 Task: Add the task  Add support for in-app purchases to the mobile app to the section Automated Code Review Sprint in the project Touchstone and add a Due Date to the respective task as 2023/12/01.
Action: Mouse moved to (77, 342)
Screenshot: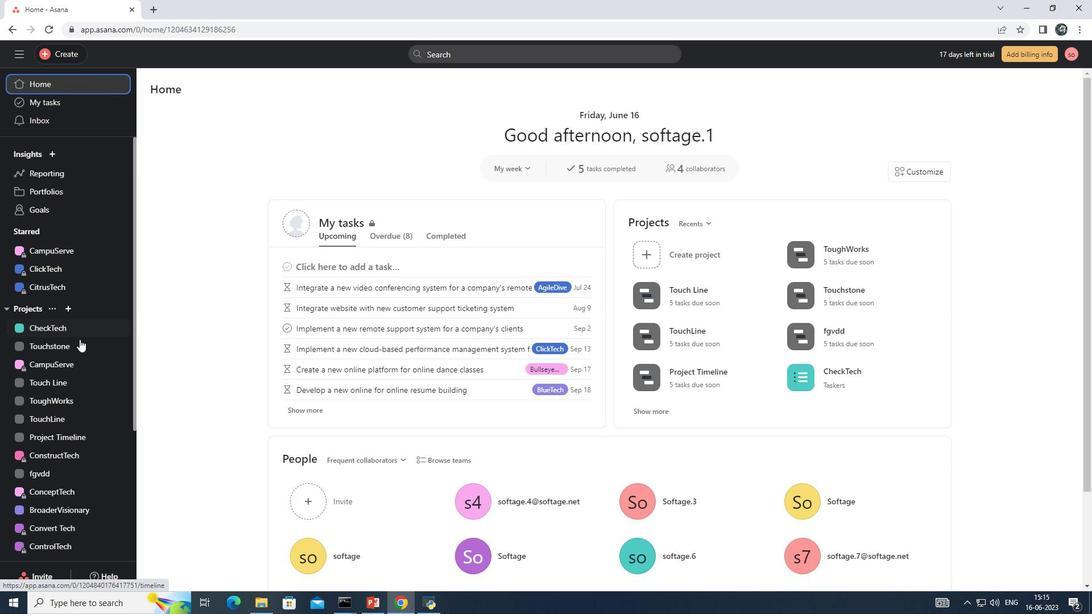 
Action: Mouse pressed left at (77, 342)
Screenshot: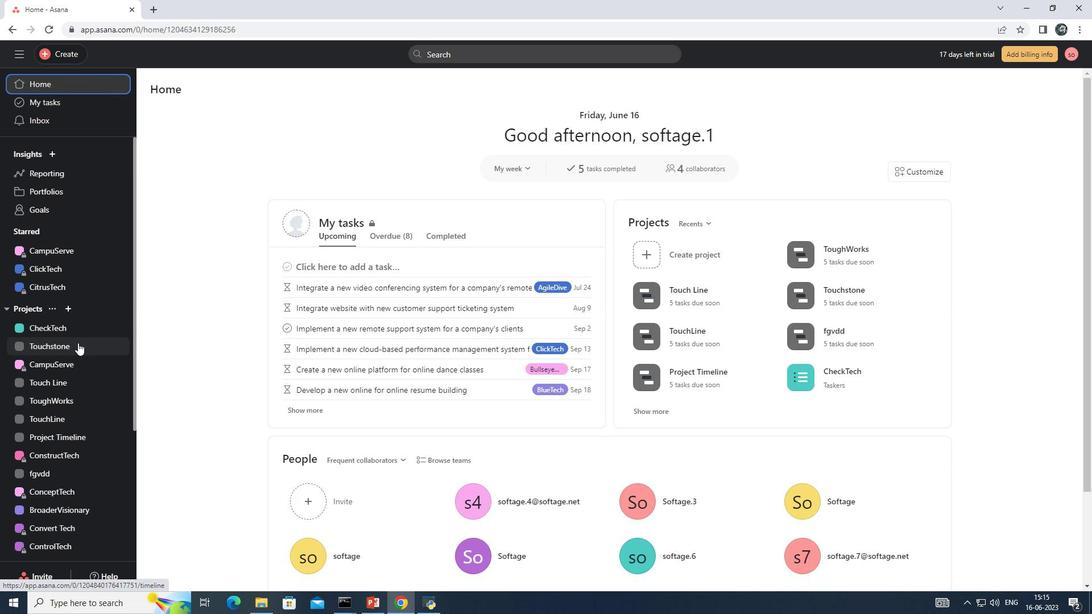 
Action: Mouse moved to (203, 115)
Screenshot: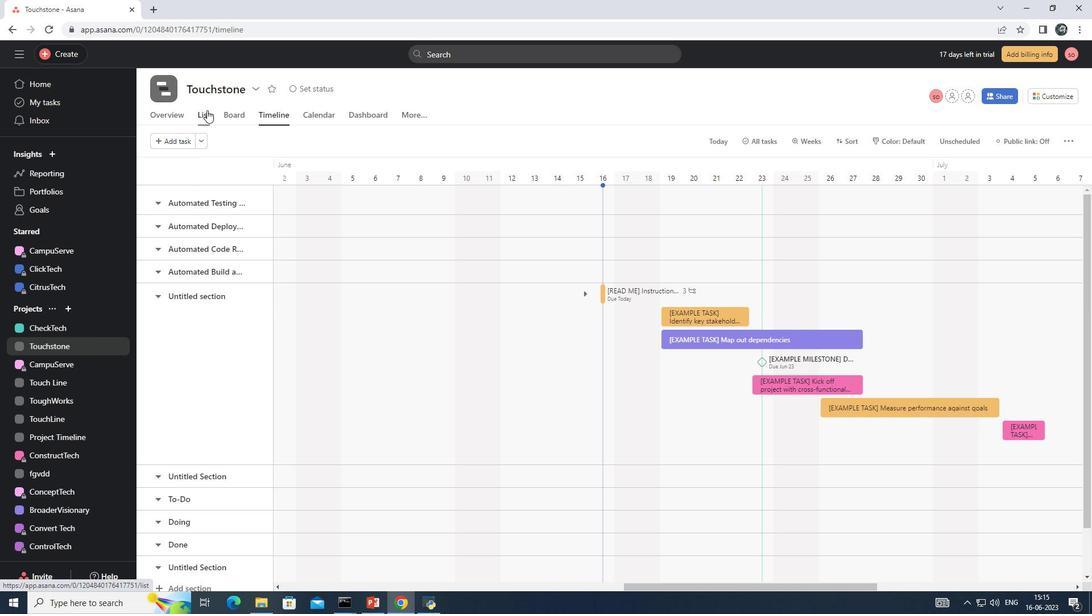 
Action: Mouse pressed left at (203, 115)
Screenshot: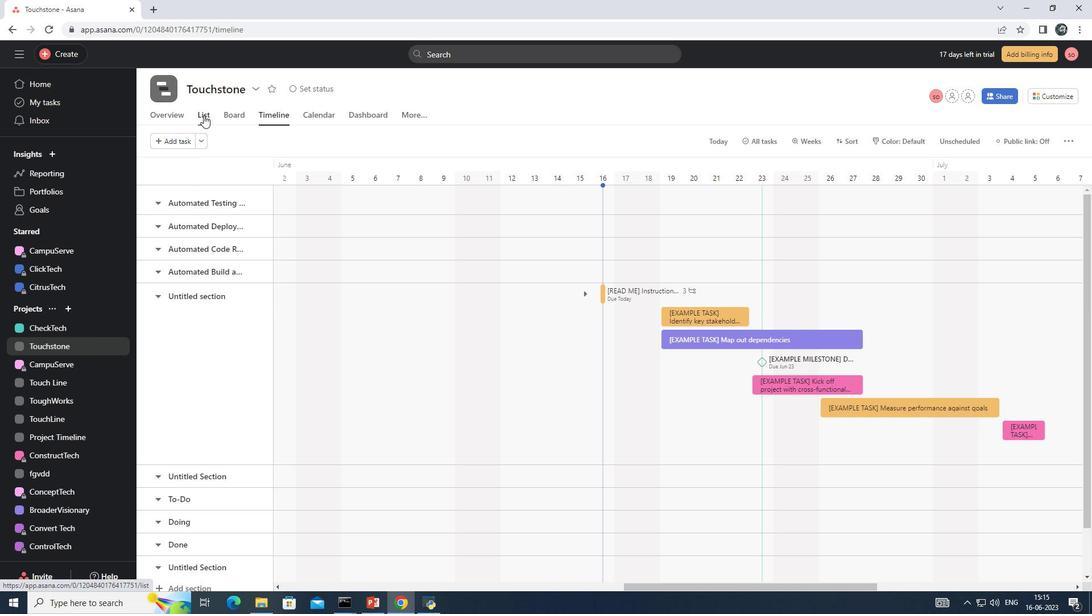 
Action: Mouse moved to (229, 320)
Screenshot: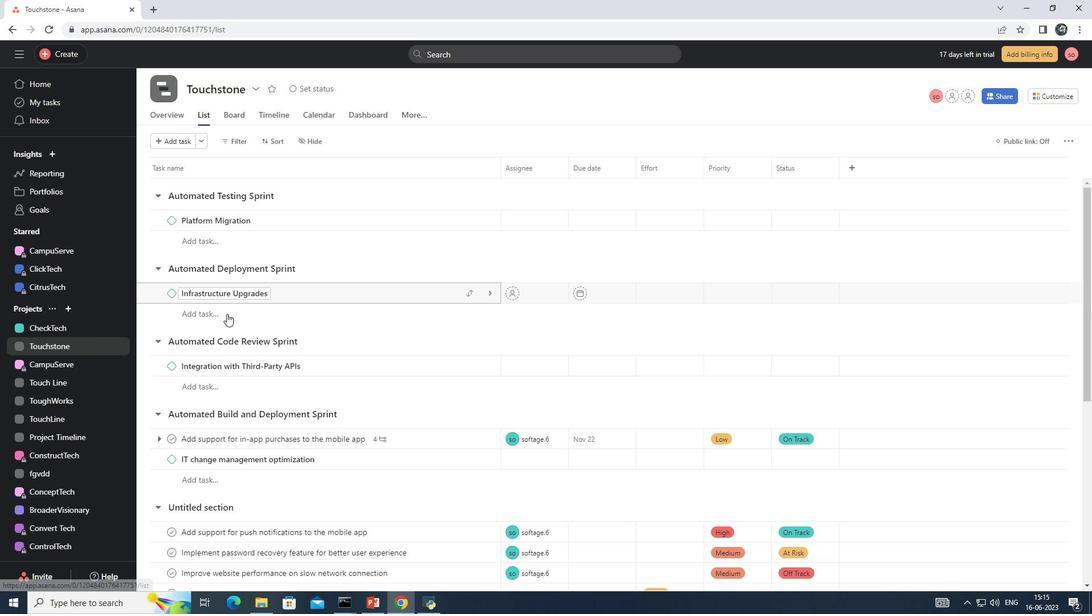 
Action: Mouse scrolled (229, 319) with delta (0, 0)
Screenshot: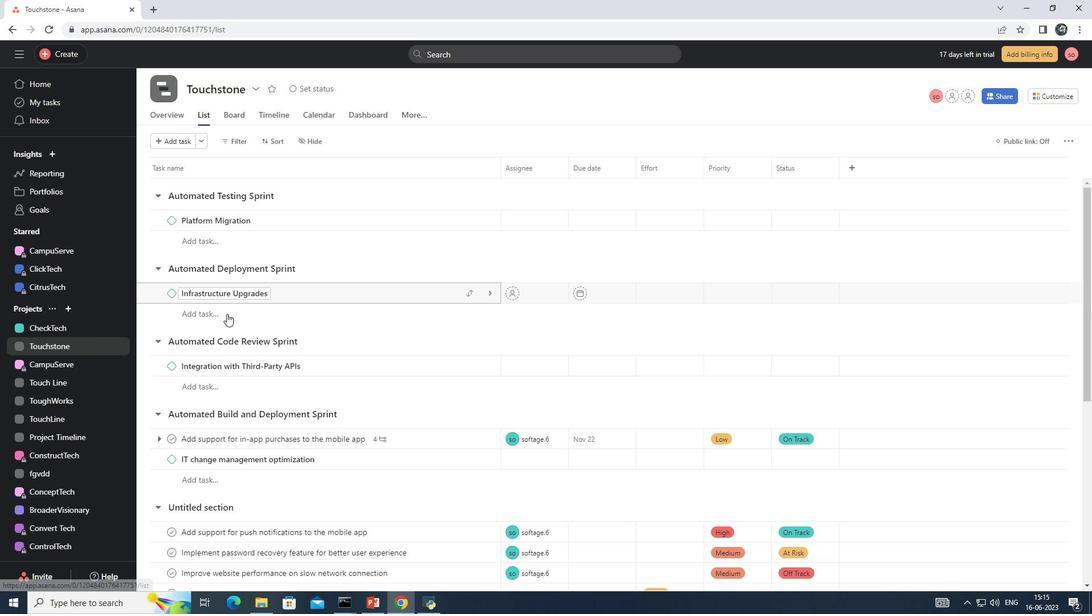 
Action: Mouse moved to (230, 320)
Screenshot: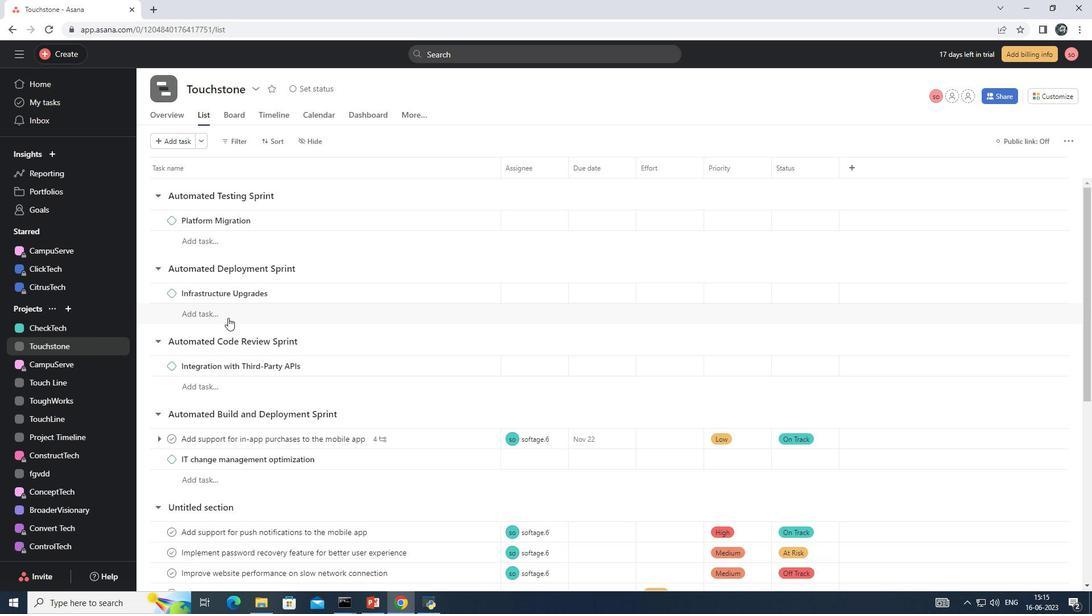 
Action: Mouse scrolled (230, 319) with delta (0, 0)
Screenshot: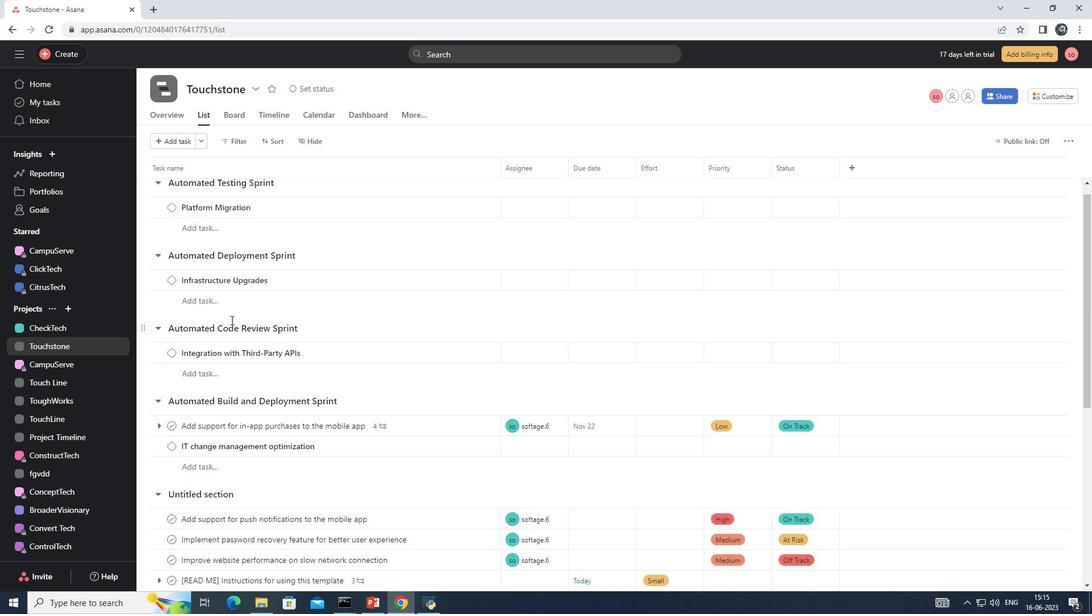 
Action: Mouse scrolled (230, 319) with delta (0, 0)
Screenshot: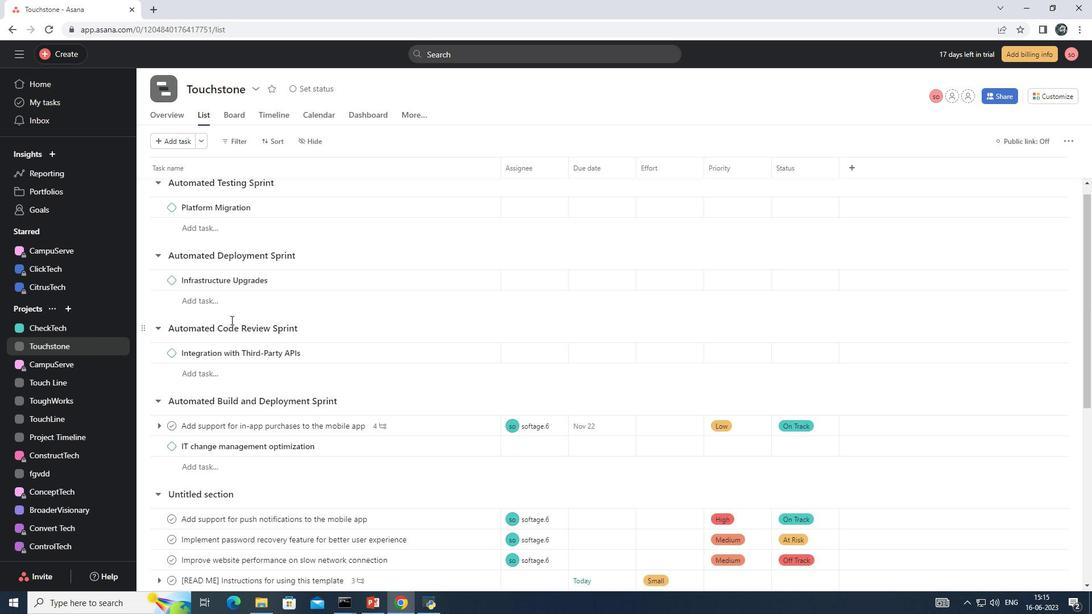 
Action: Mouse moved to (469, 268)
Screenshot: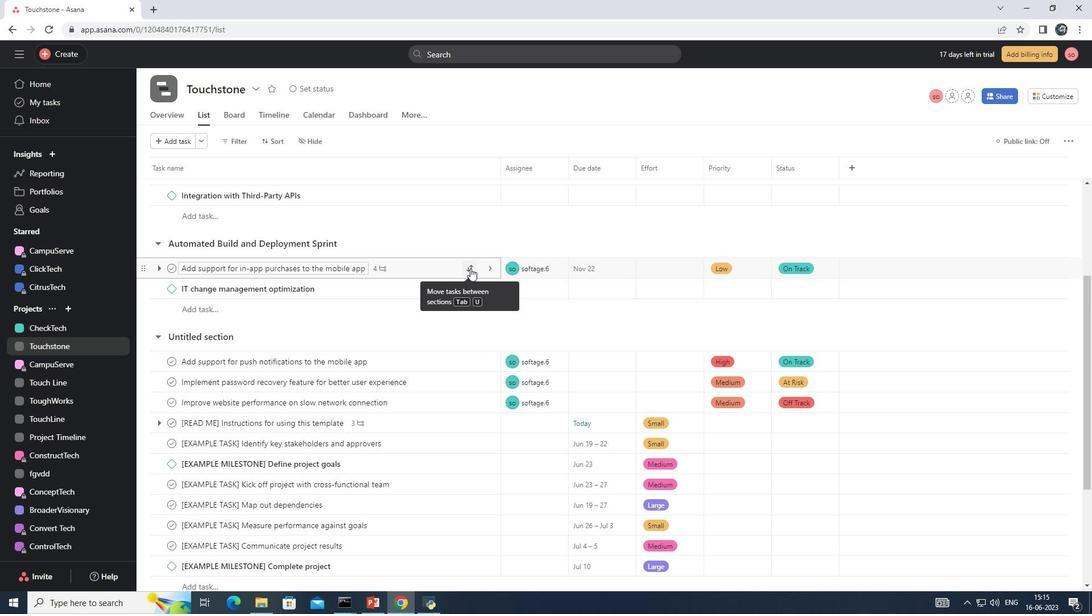 
Action: Mouse pressed left at (469, 268)
Screenshot: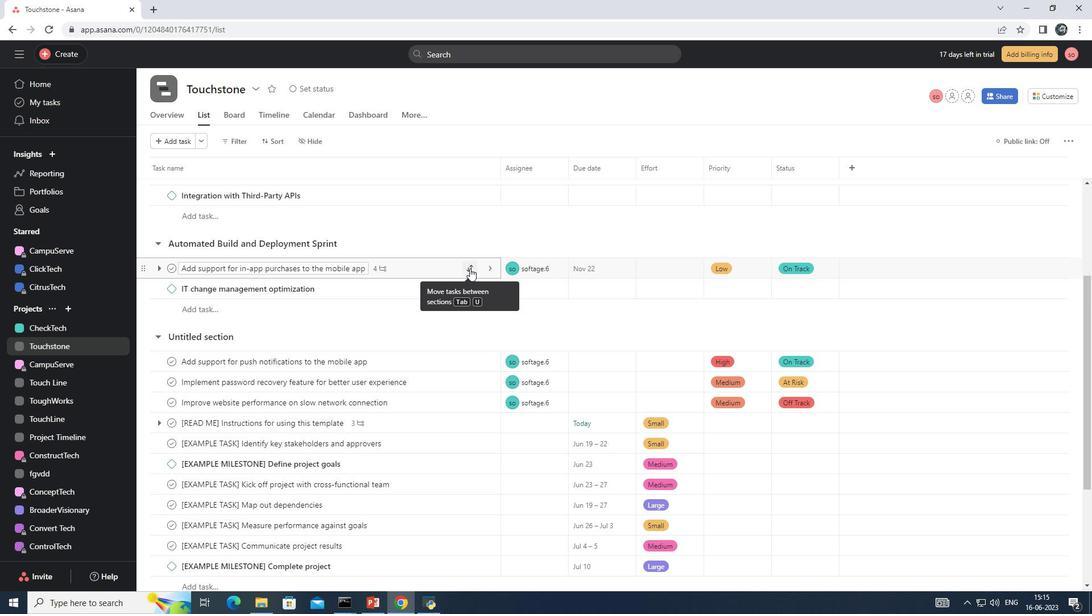 
Action: Mouse moved to (436, 348)
Screenshot: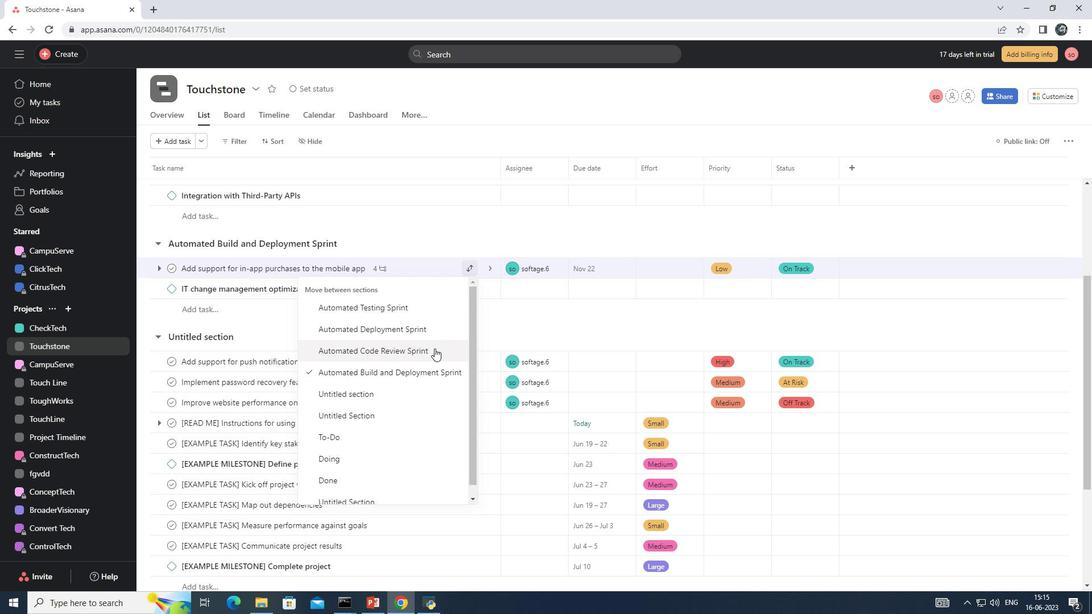 
Action: Mouse pressed left at (436, 348)
Screenshot: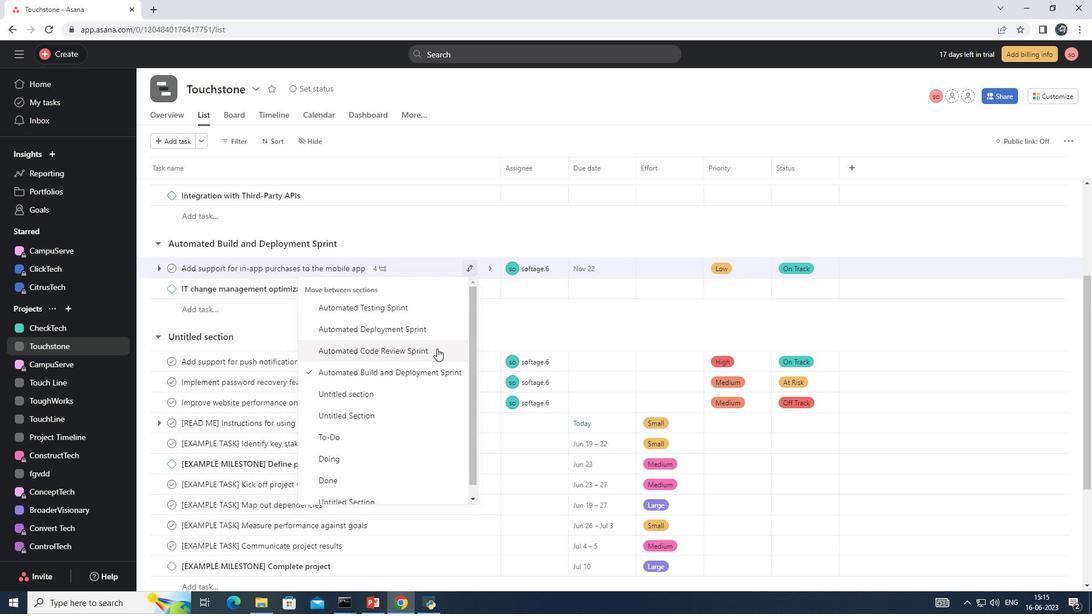 
Action: Mouse moved to (463, 277)
Screenshot: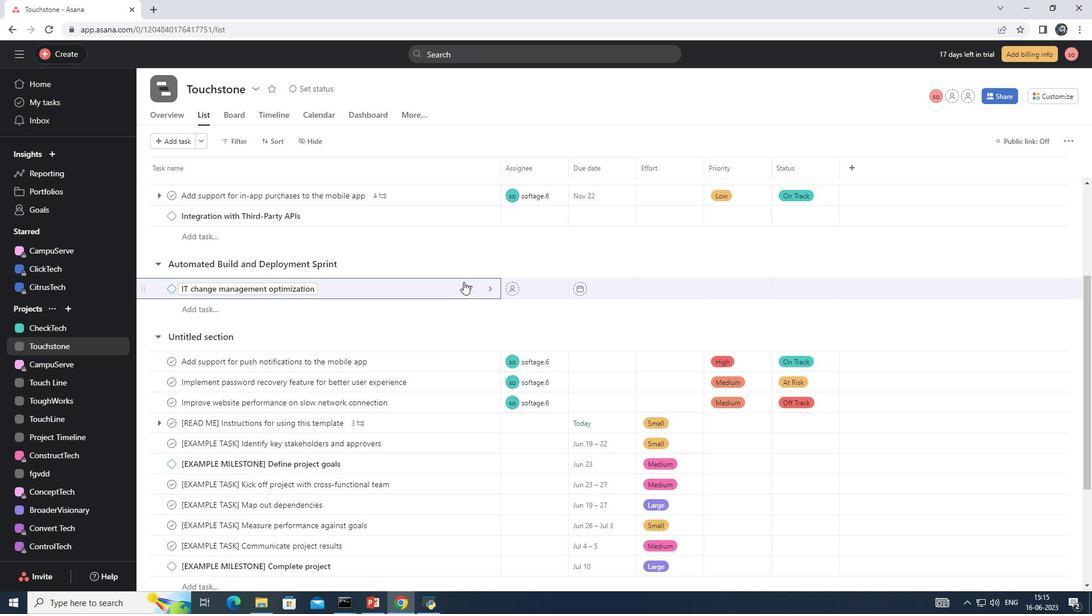 
Action: Mouse scrolled (463, 278) with delta (0, 0)
Screenshot: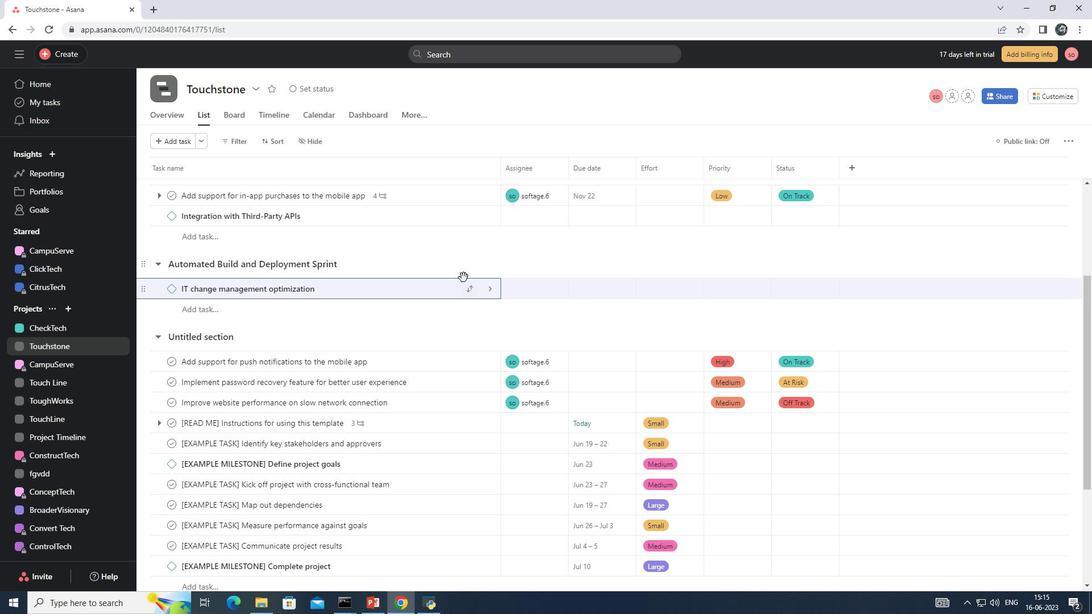 
Action: Mouse moved to (462, 276)
Screenshot: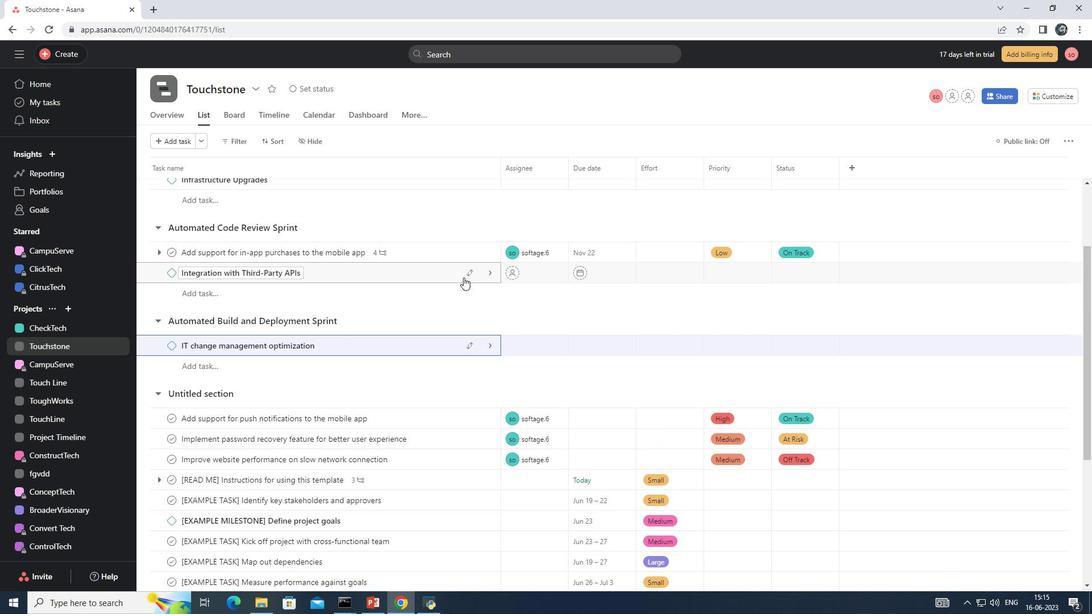 
Action: Mouse scrolled (462, 277) with delta (0, 0)
Screenshot: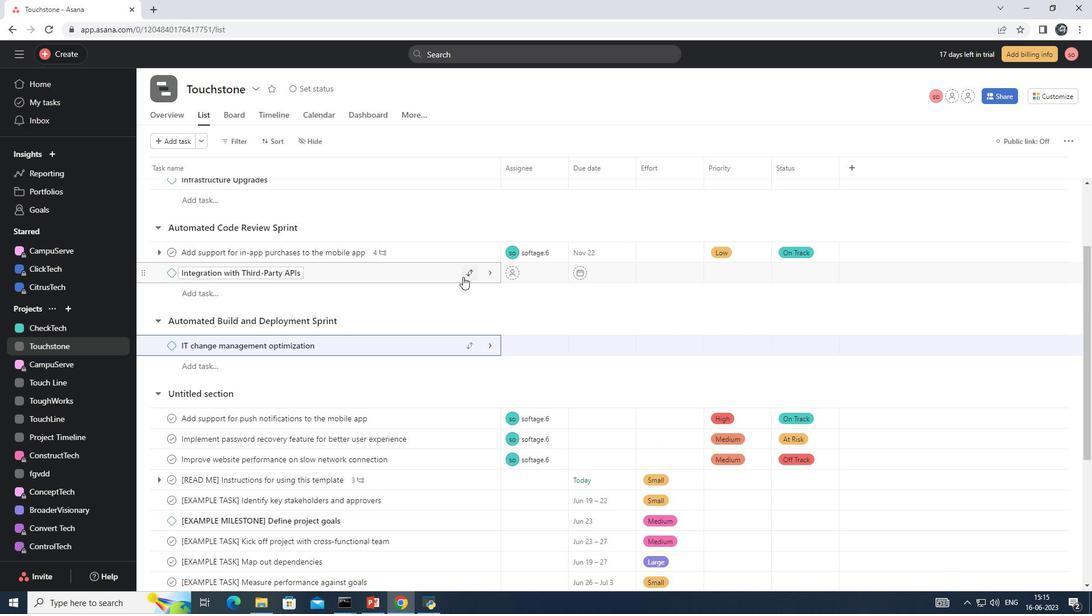
Action: Mouse moved to (594, 305)
Screenshot: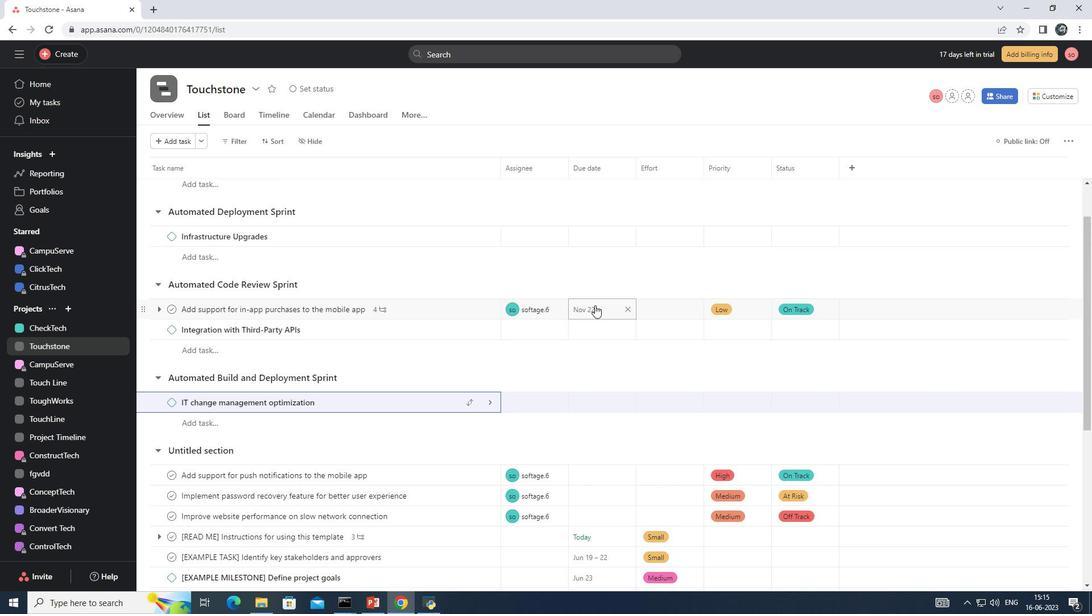
Action: Mouse pressed left at (594, 305)
Screenshot: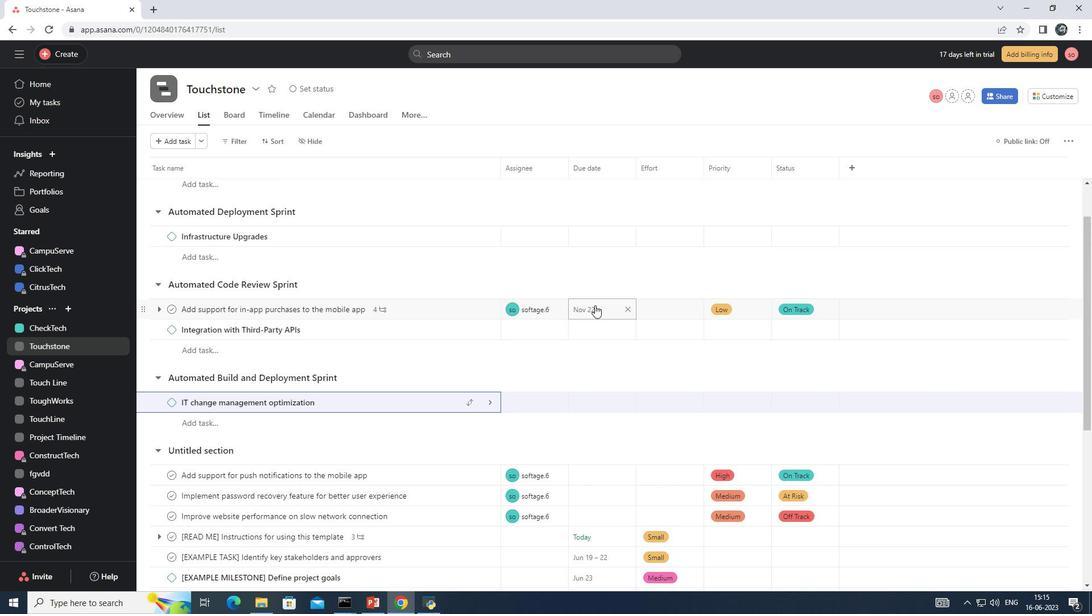 
Action: Mouse moved to (717, 361)
Screenshot: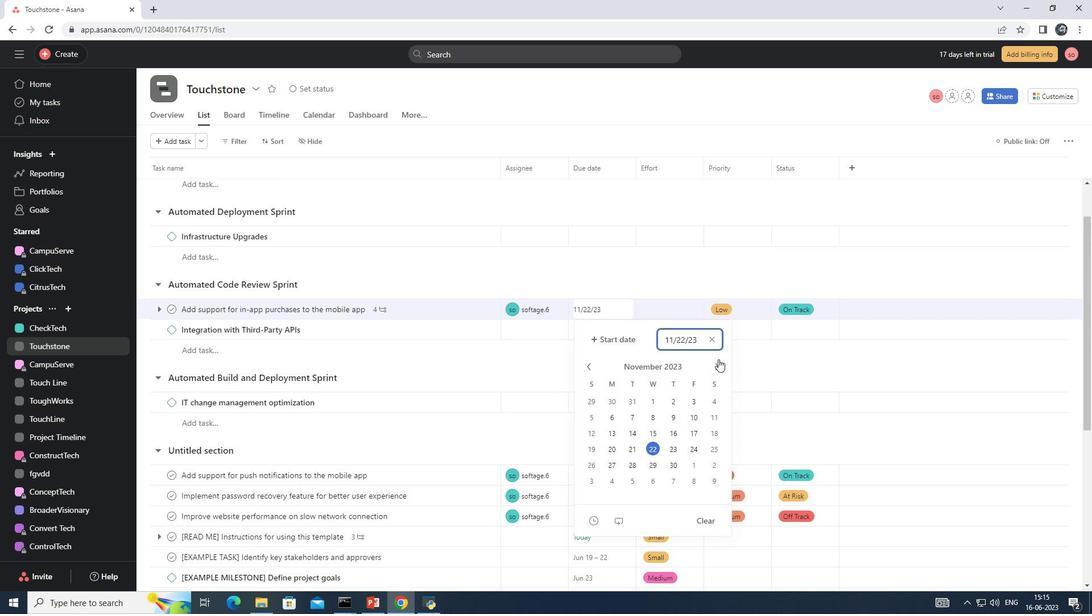 
Action: Mouse pressed left at (717, 361)
Screenshot: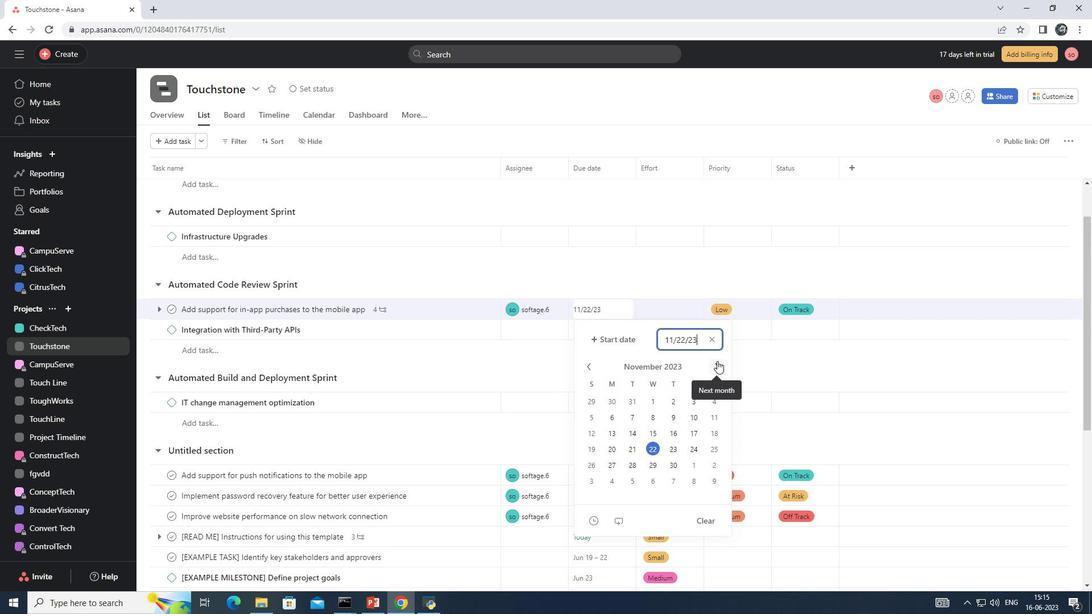 
Action: Mouse moved to (692, 399)
Screenshot: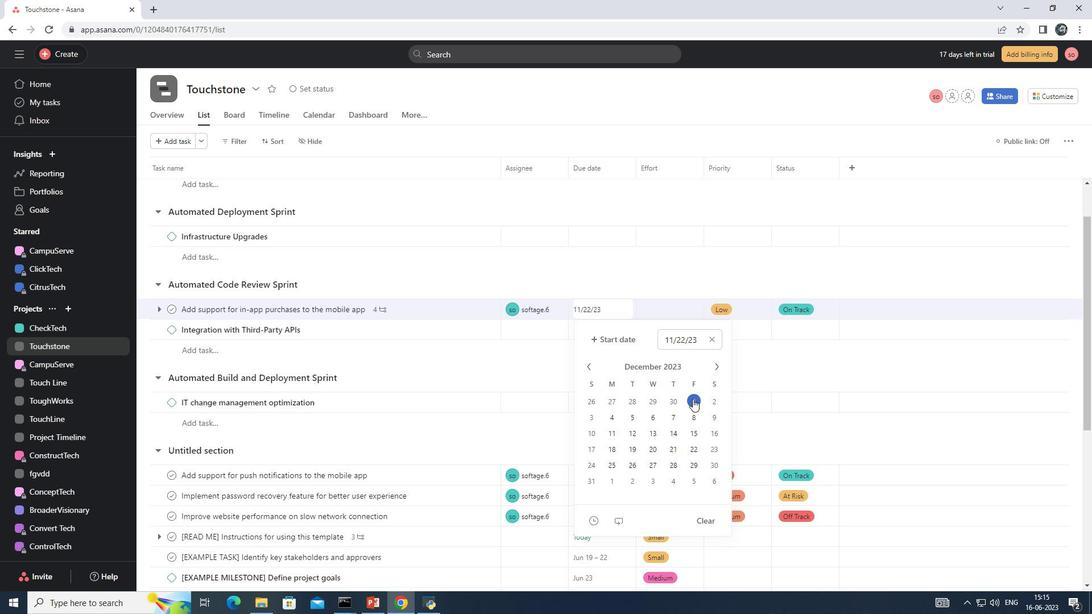 
Action: Mouse pressed left at (692, 399)
Screenshot: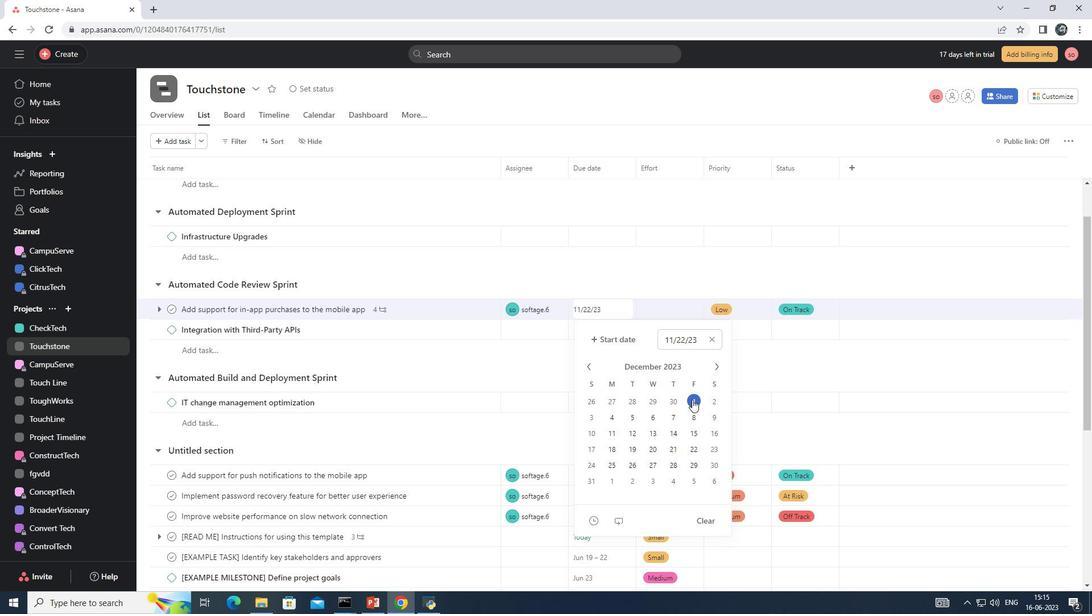 
Action: Mouse moved to (539, 370)
Screenshot: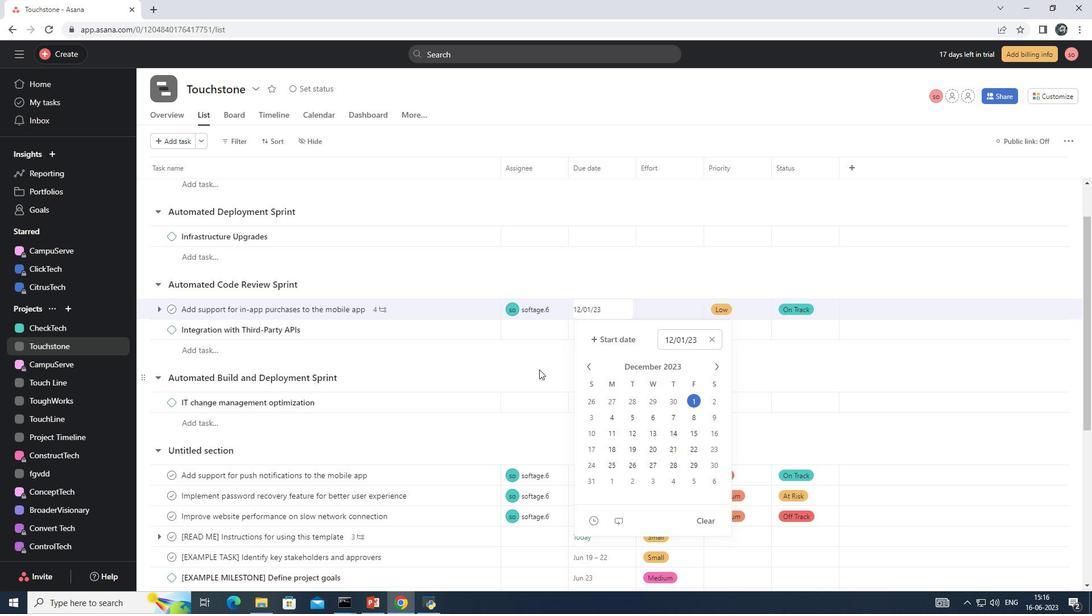
Action: Mouse pressed left at (539, 370)
Screenshot: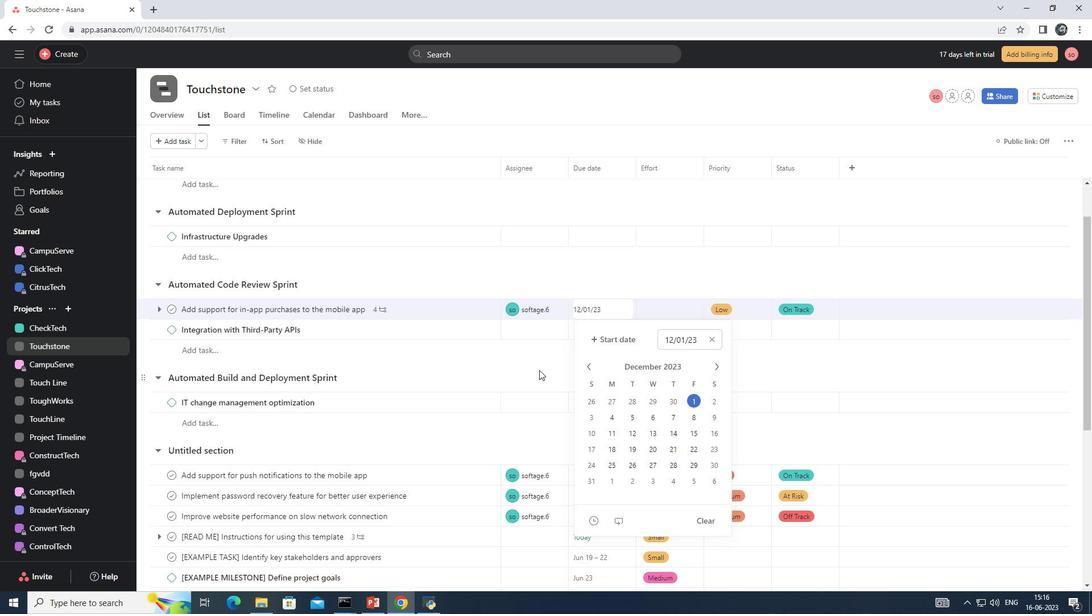 
